 Task: Add the task  Implement social media sharing feature for the app to the section Code Conquerors in the project Trex and add a Due Date to the respective task as 2024/04/02.
Action: Mouse moved to (307, 412)
Screenshot: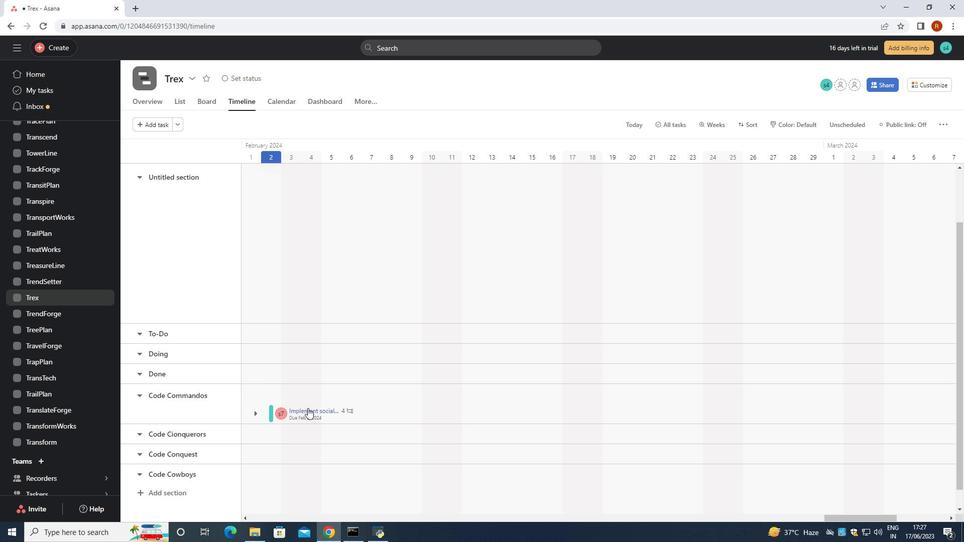 
Action: Mouse pressed left at (307, 412)
Screenshot: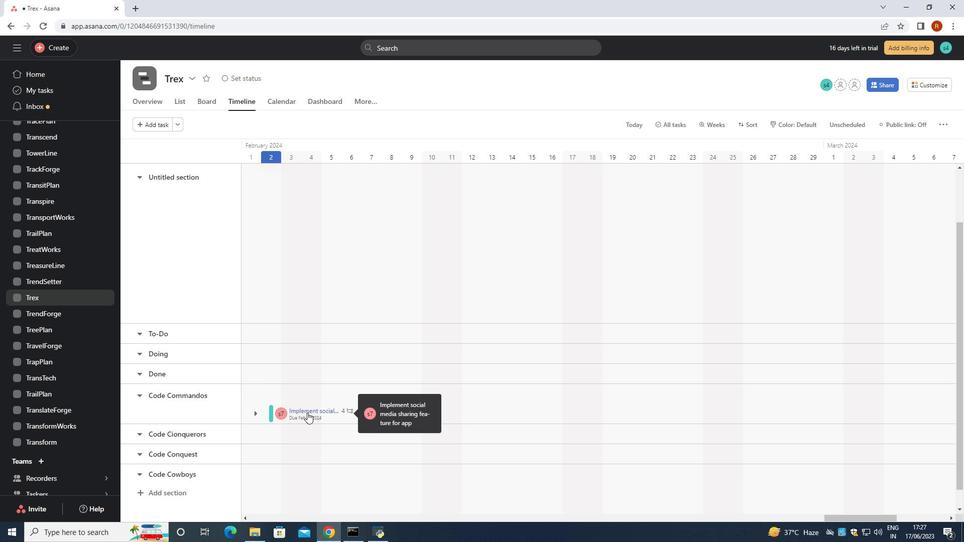 
Action: Mouse moved to (781, 223)
Screenshot: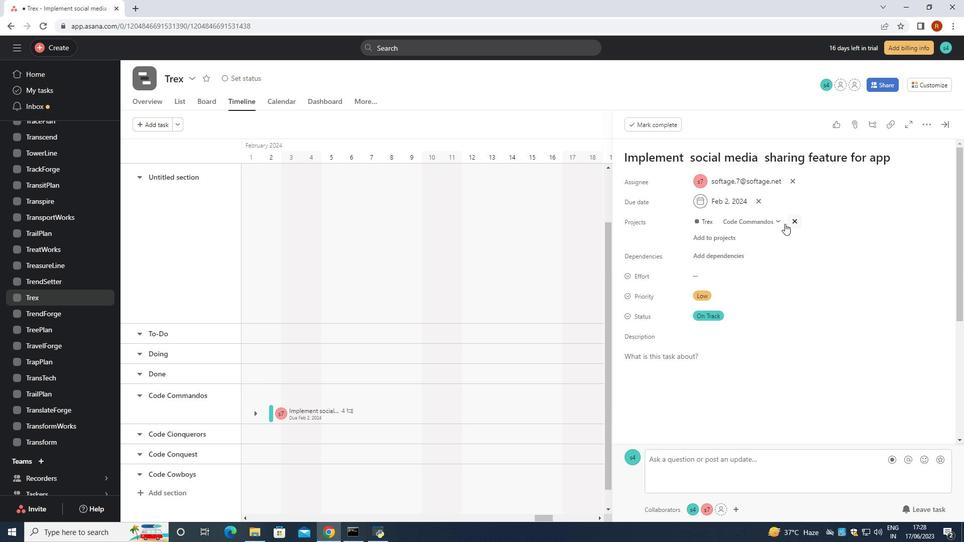 
Action: Mouse pressed left at (781, 223)
Screenshot: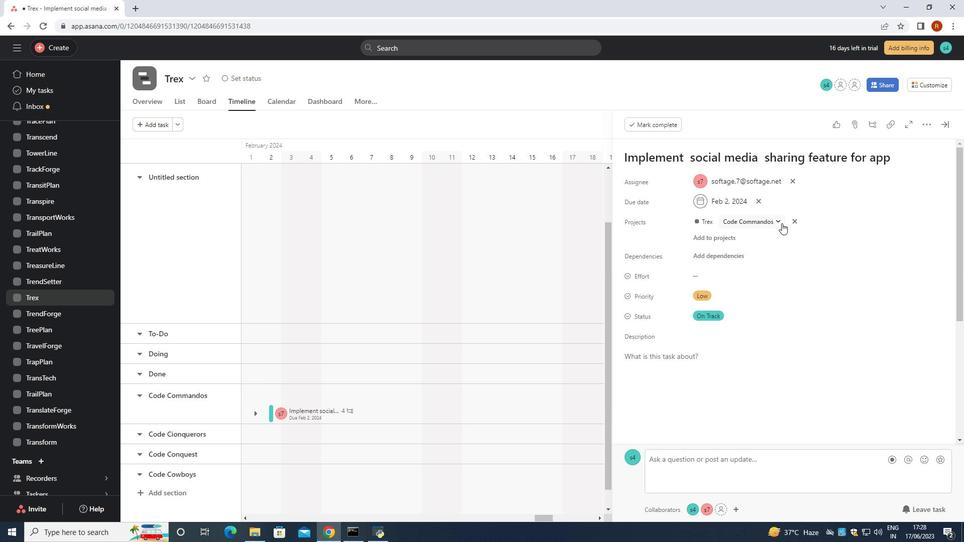 
Action: Mouse moved to (744, 338)
Screenshot: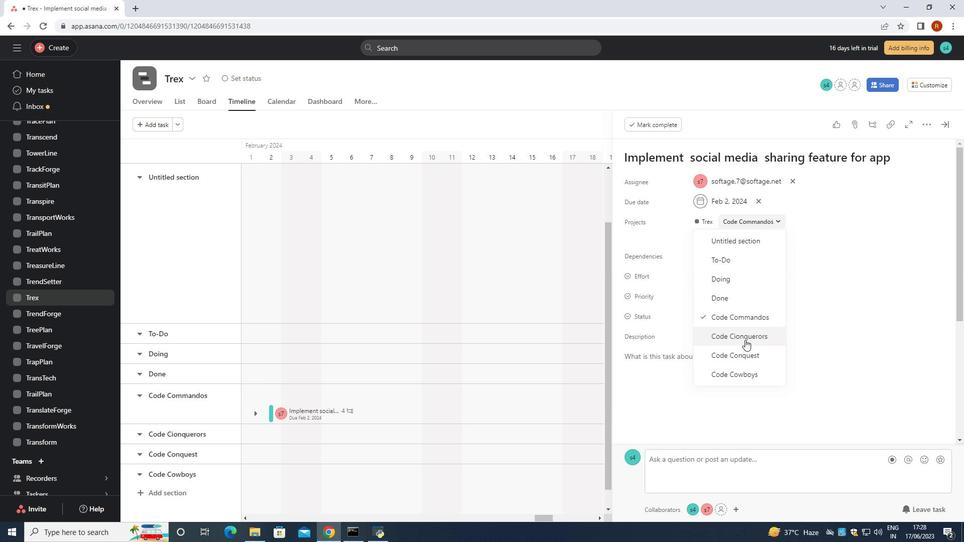 
Action: Mouse pressed left at (744, 338)
Screenshot: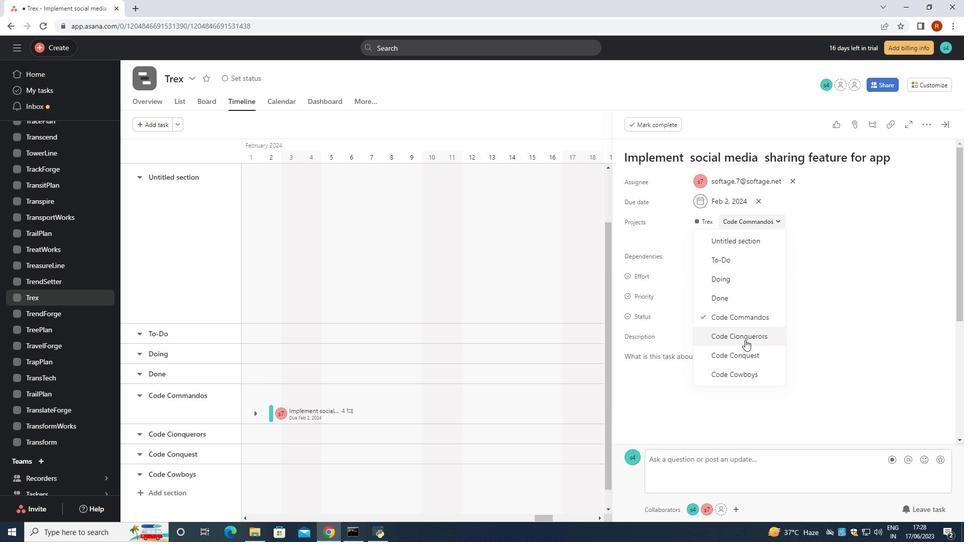 
Action: Mouse moved to (757, 198)
Screenshot: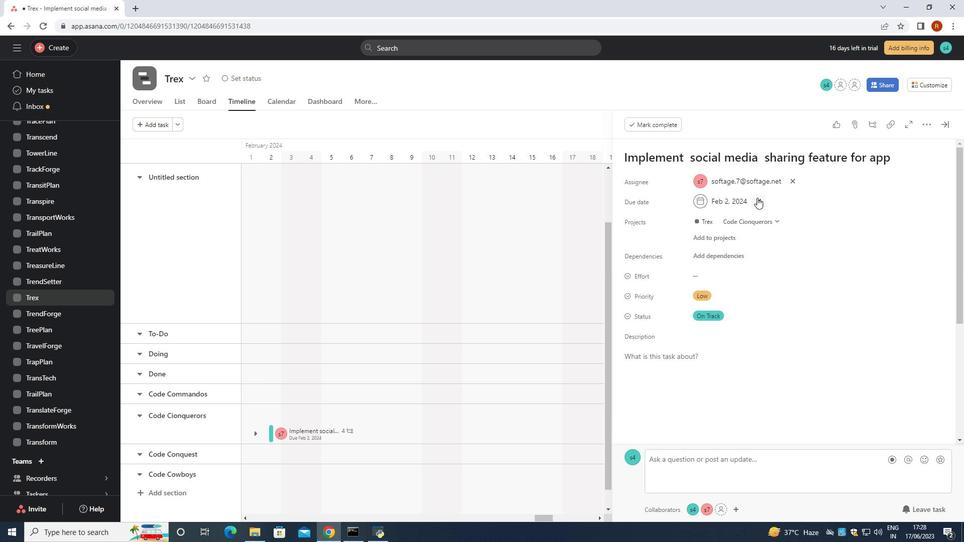 
Action: Mouse pressed left at (757, 198)
Screenshot: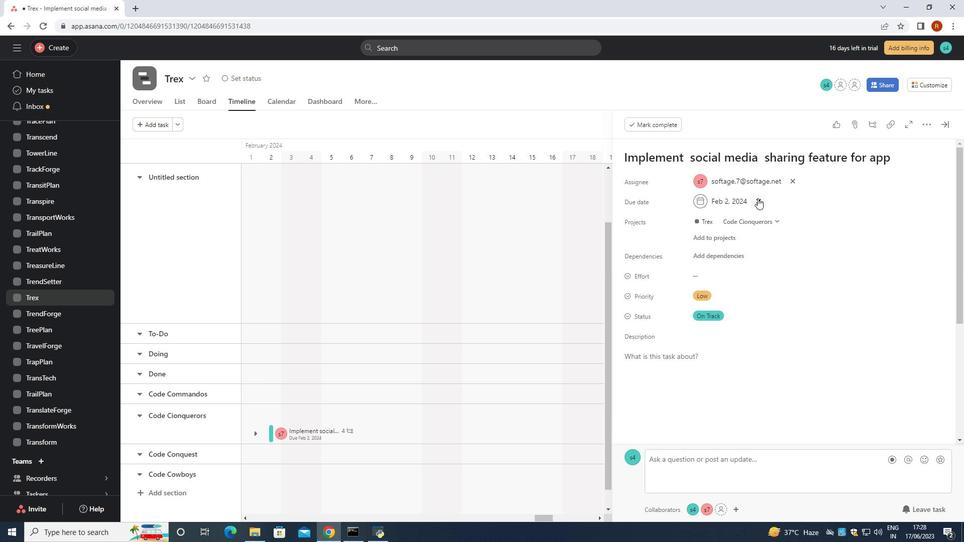 
Action: Mouse moved to (750, 200)
Screenshot: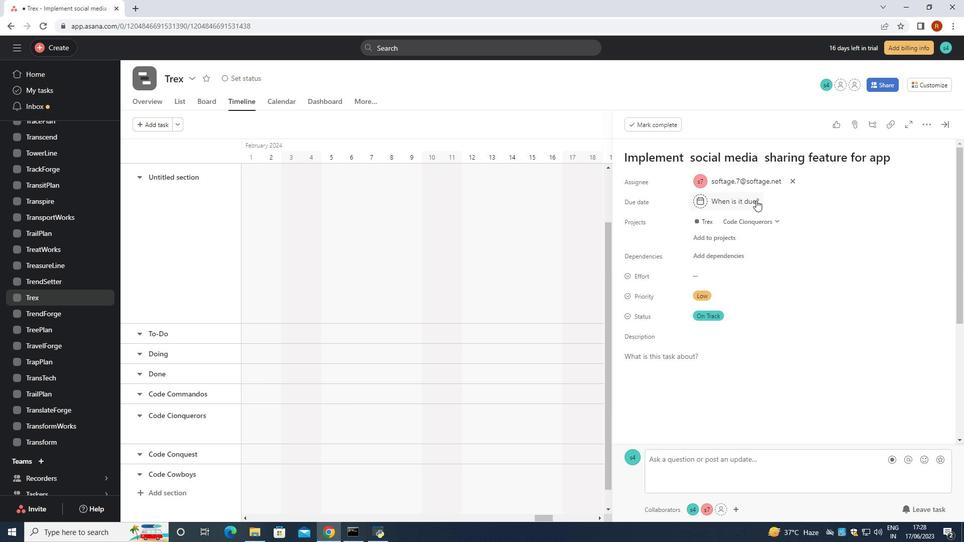 
Action: Mouse pressed left at (750, 200)
Screenshot: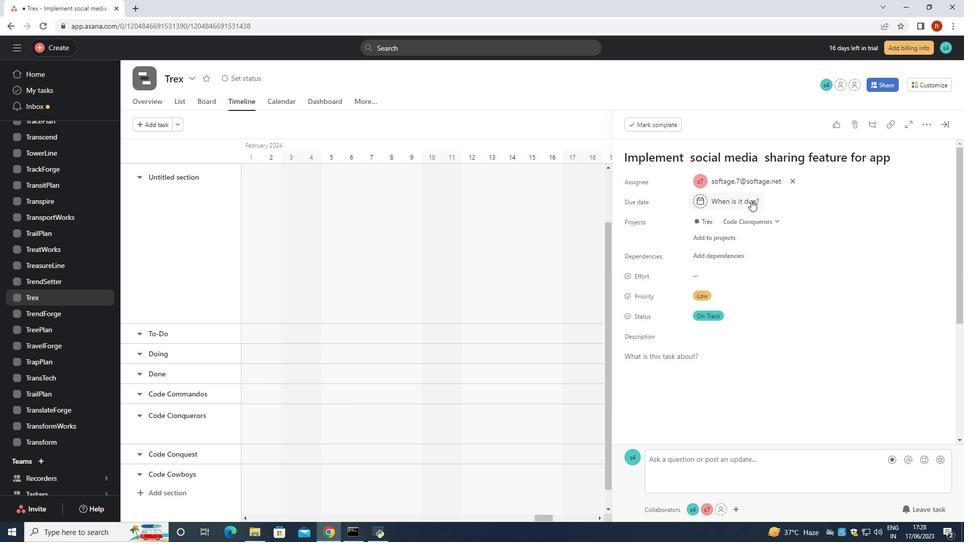 
Action: Mouse moved to (749, 200)
Screenshot: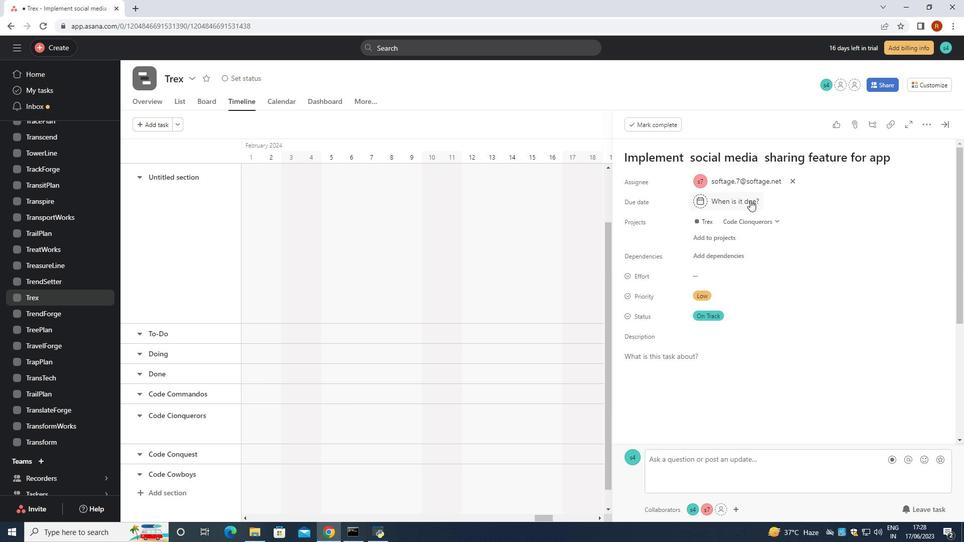 
Action: Key pressed 2024/04/02<Key.enter>
Screenshot: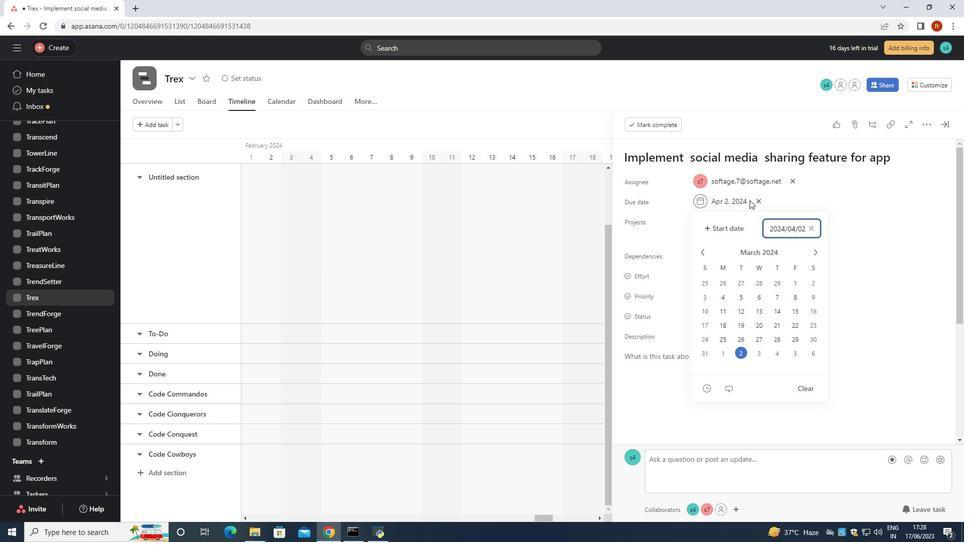 
Action: Mouse moved to (785, 247)
Screenshot: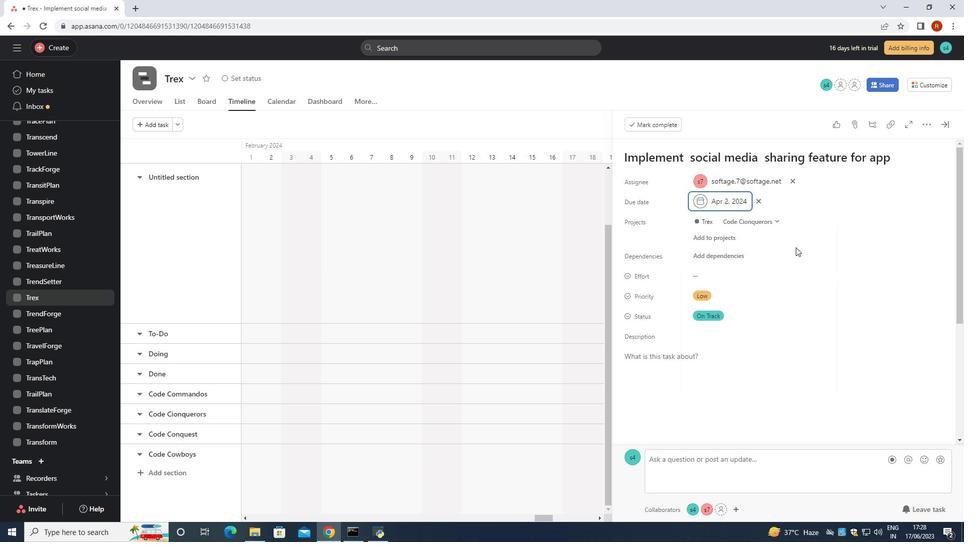 
